 Task: Select a schedule automation every friday at 05:00 PM.
Action: Mouse moved to (365, 390)
Screenshot: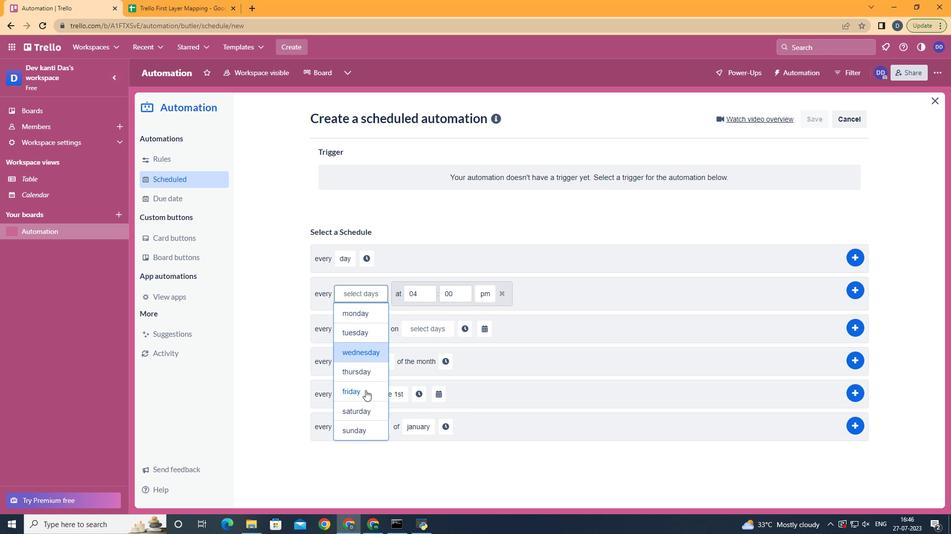 
Action: Mouse pressed left at (365, 390)
Screenshot: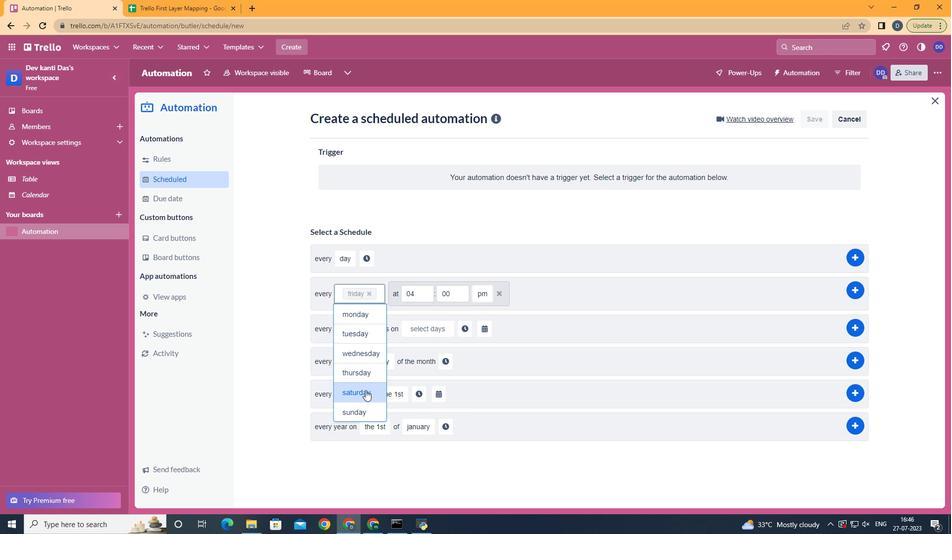 
Action: Mouse moved to (428, 295)
Screenshot: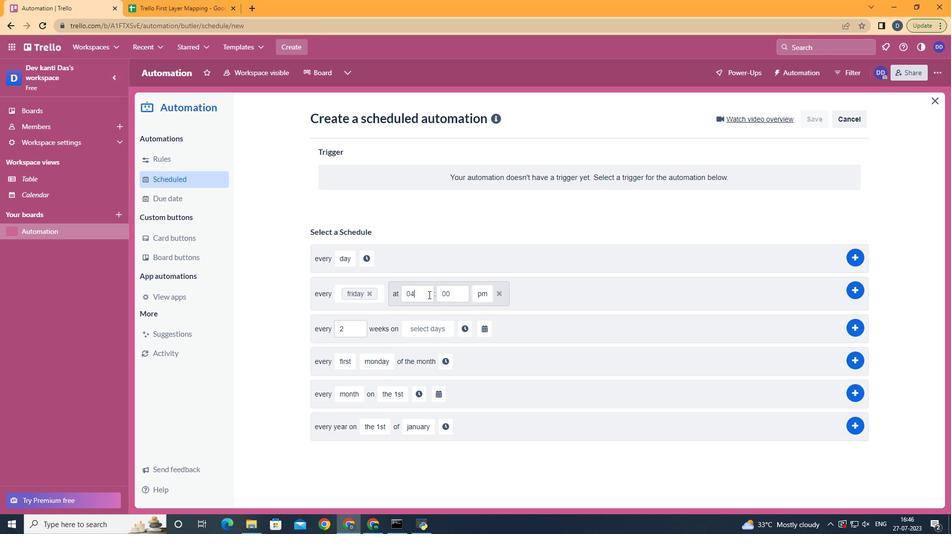 
Action: Mouse pressed left at (428, 295)
Screenshot: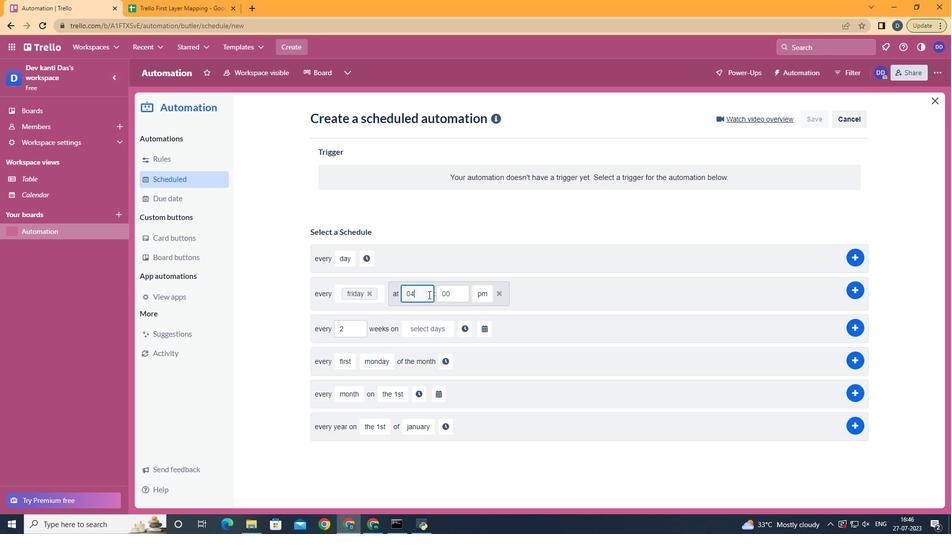 
Action: Key pressed <Key.backspace>5
Screenshot: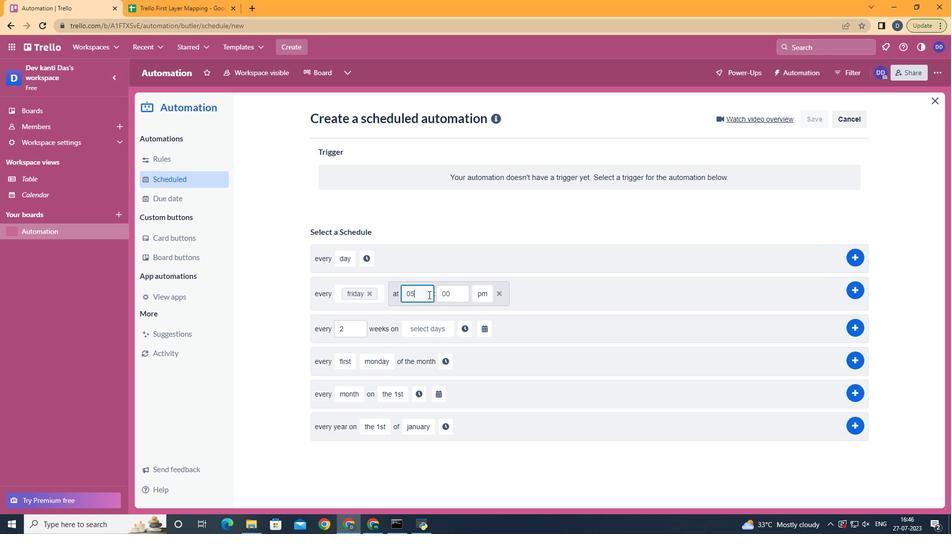 
Action: Mouse moved to (482, 332)
Screenshot: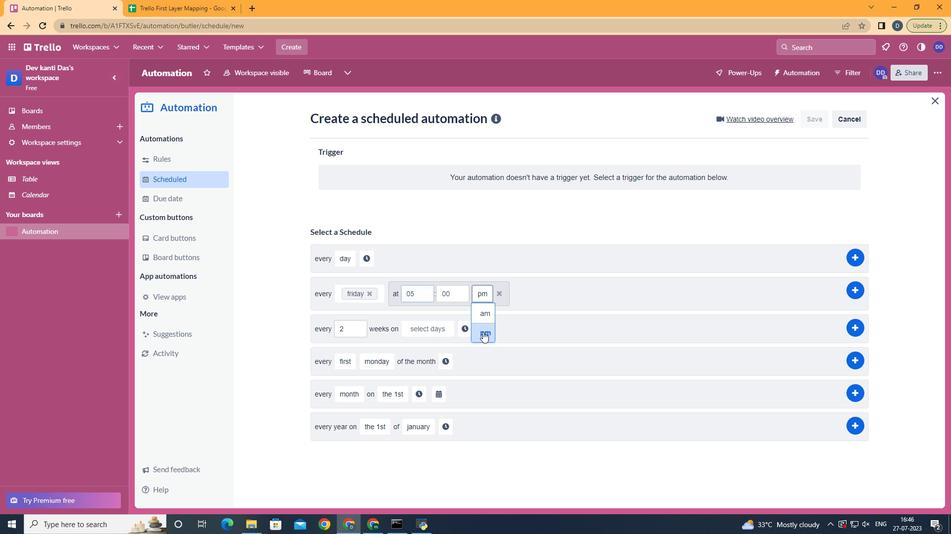 
Action: Mouse pressed left at (482, 332)
Screenshot: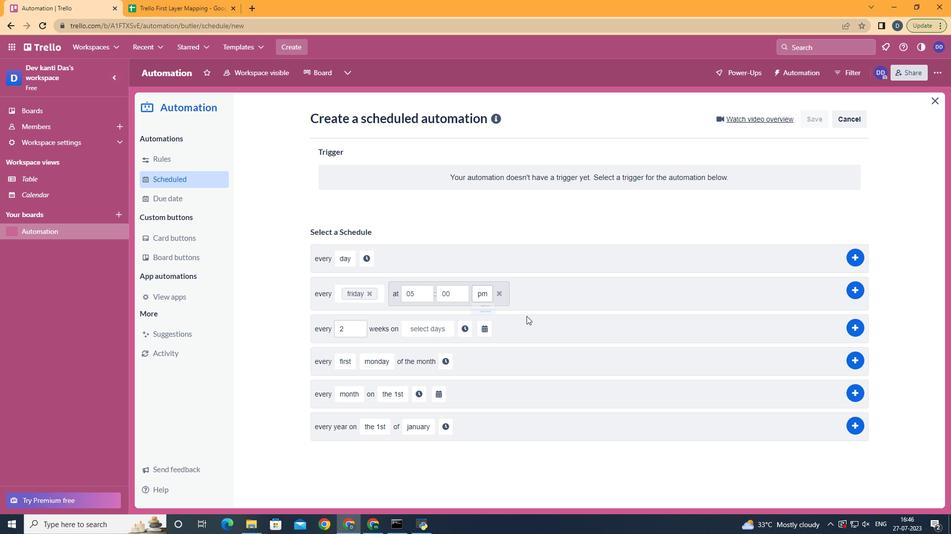 
Action: Mouse moved to (558, 301)
Screenshot: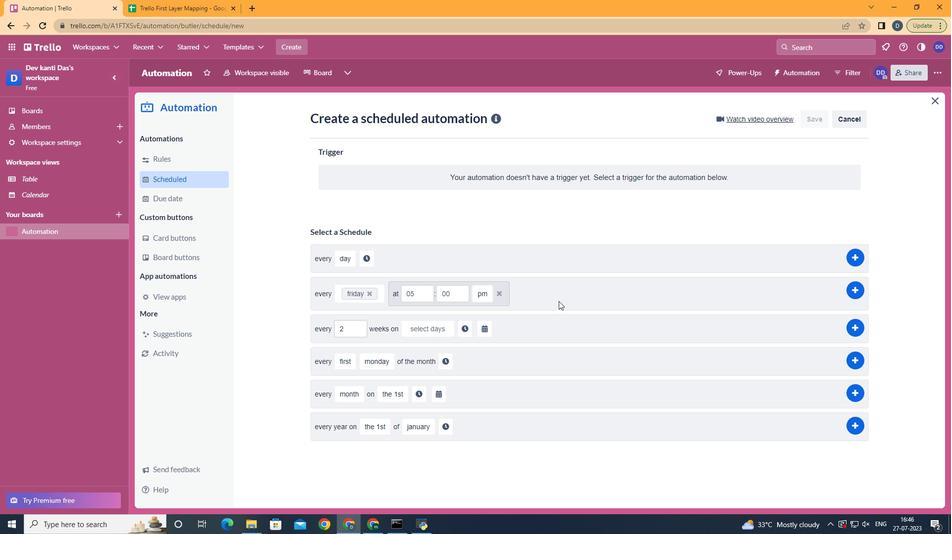 
